 Task: In the Contact  EllieCarter@iko.com, schedule and save the meeting with title: 'Collaborative Discussion', Select date: '3 September, 2023', select start time: 6:00:PM. Add location in person New York with meeting description: Kindly join this meeting to understand Product Demo and Service Presentation.. Logged in from softage.1@softage.net
Action: Mouse moved to (93, 58)
Screenshot: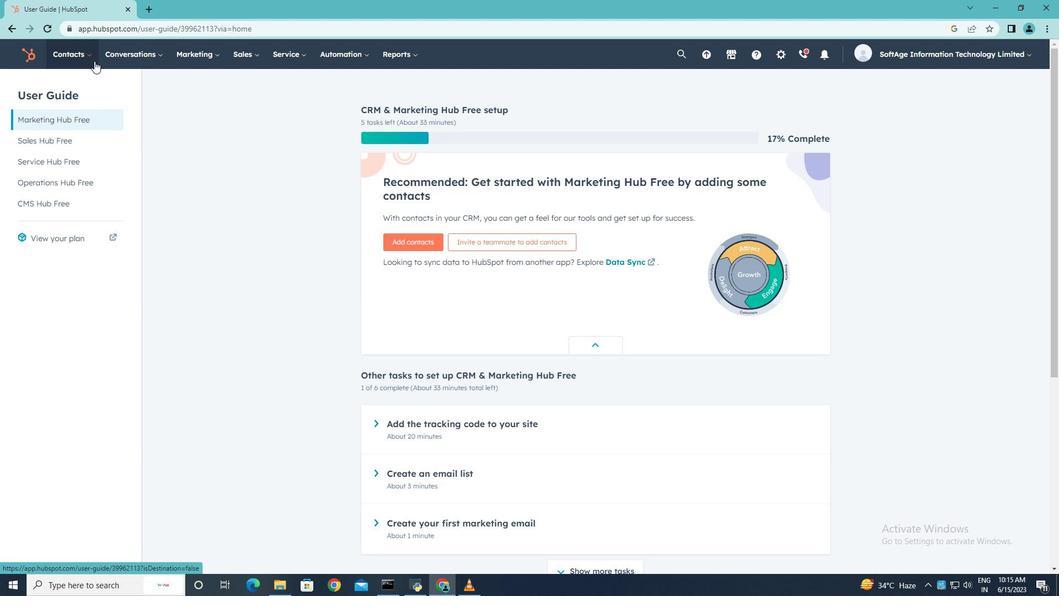 
Action: Mouse pressed left at (93, 58)
Screenshot: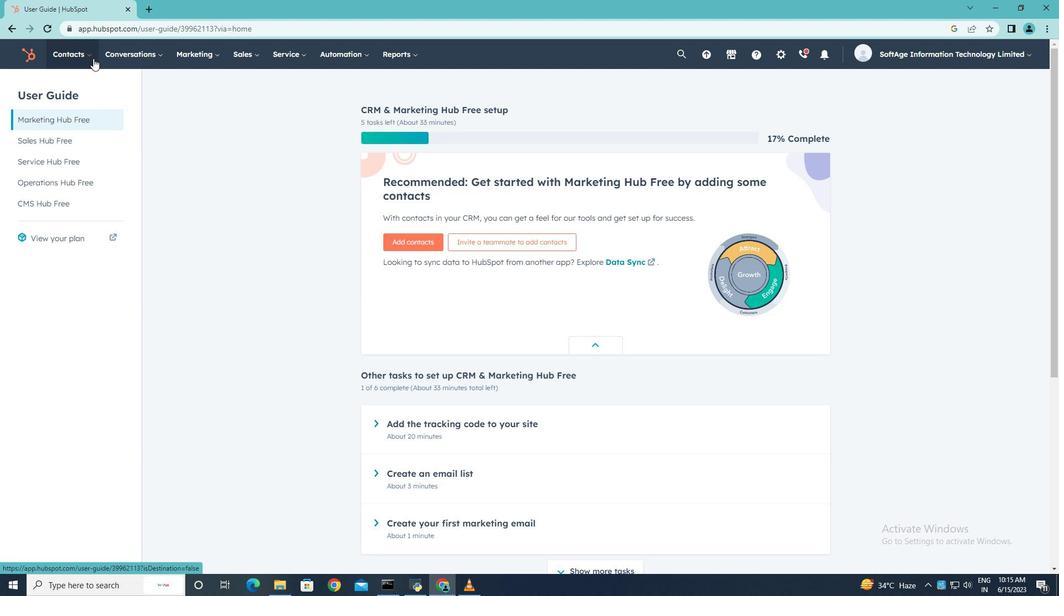 
Action: Mouse moved to (86, 84)
Screenshot: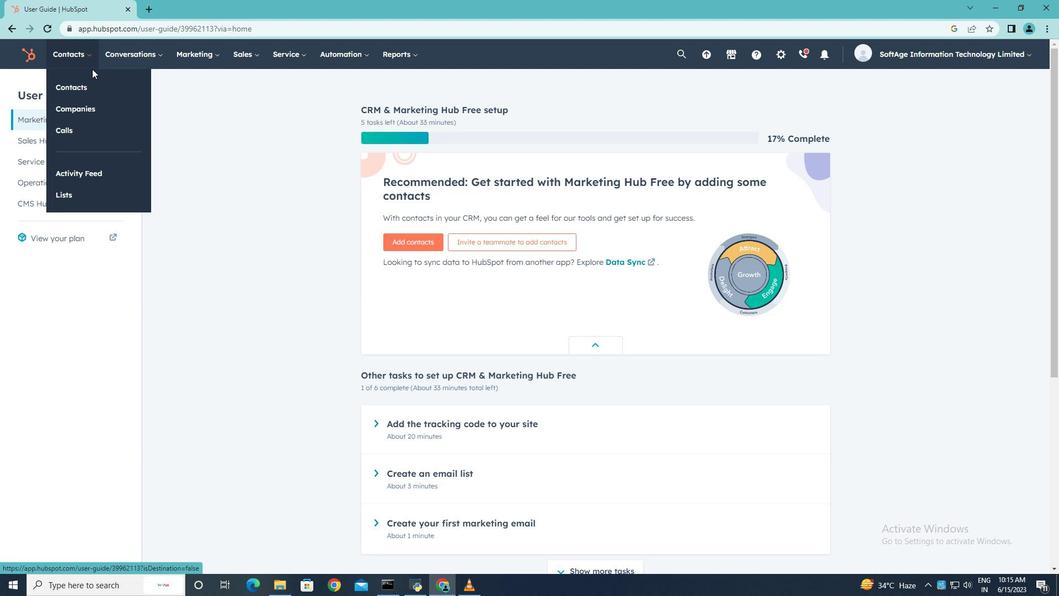 
Action: Mouse pressed left at (86, 84)
Screenshot: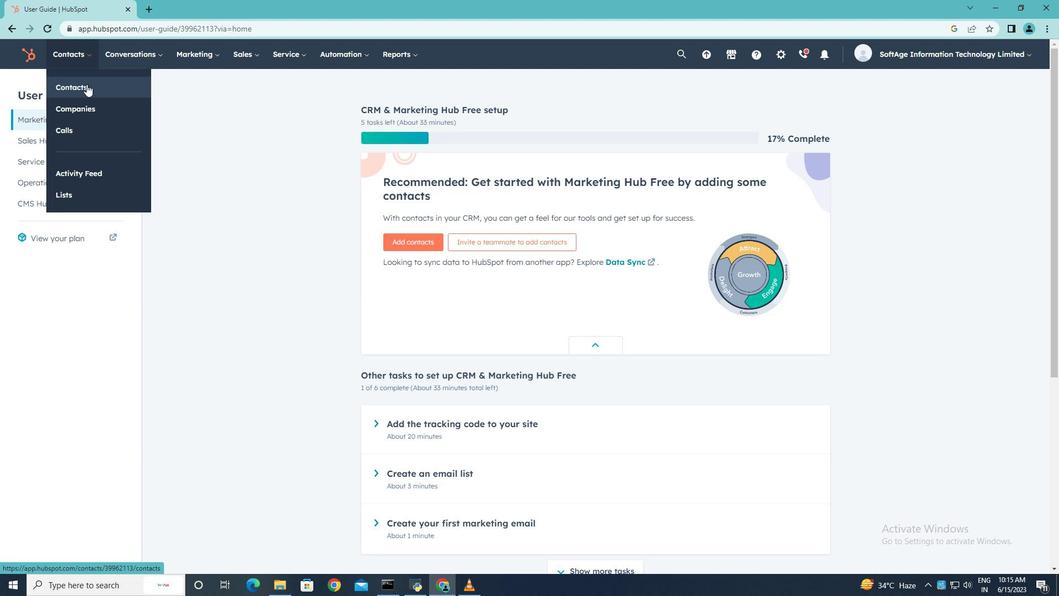
Action: Mouse moved to (67, 181)
Screenshot: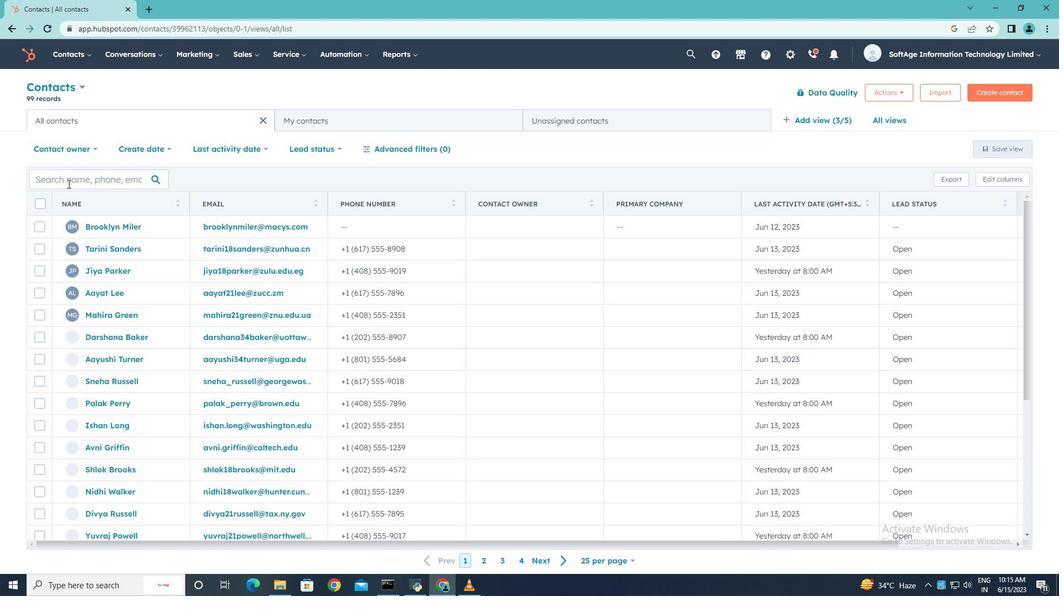 
Action: Mouse pressed left at (67, 181)
Screenshot: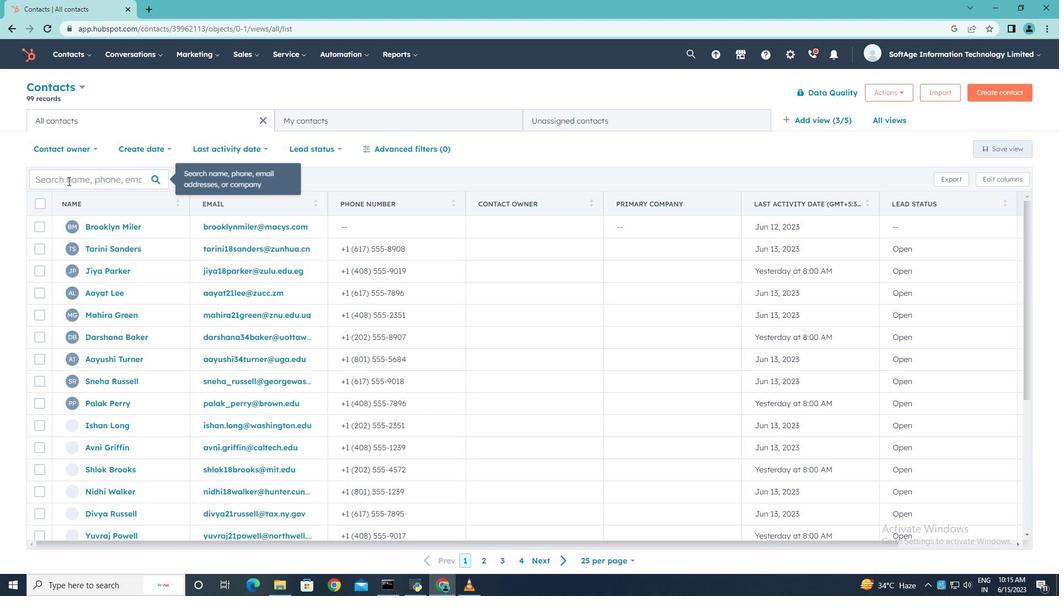 
Action: Mouse moved to (68, 179)
Screenshot: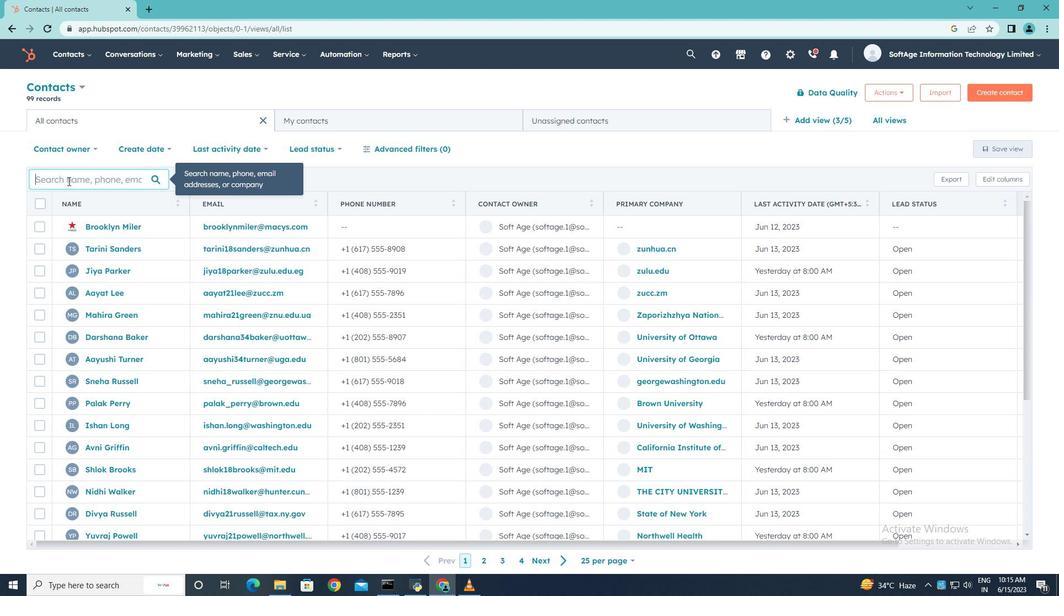 
Action: Key pressed <Key.shift>Ellie<Key.shift>Carter<Key.shift><Key.shift><Key.shift><Key.shift><Key.shift><Key.shift><Key.shift><Key.shift><Key.shift><Key.shift><Key.shift><Key.shift><Key.shift><Key.shift><Key.shift><Key.shift><Key.shift><Key.shift><Key.shift><Key.shift><Key.shift>@iko.com
Screenshot: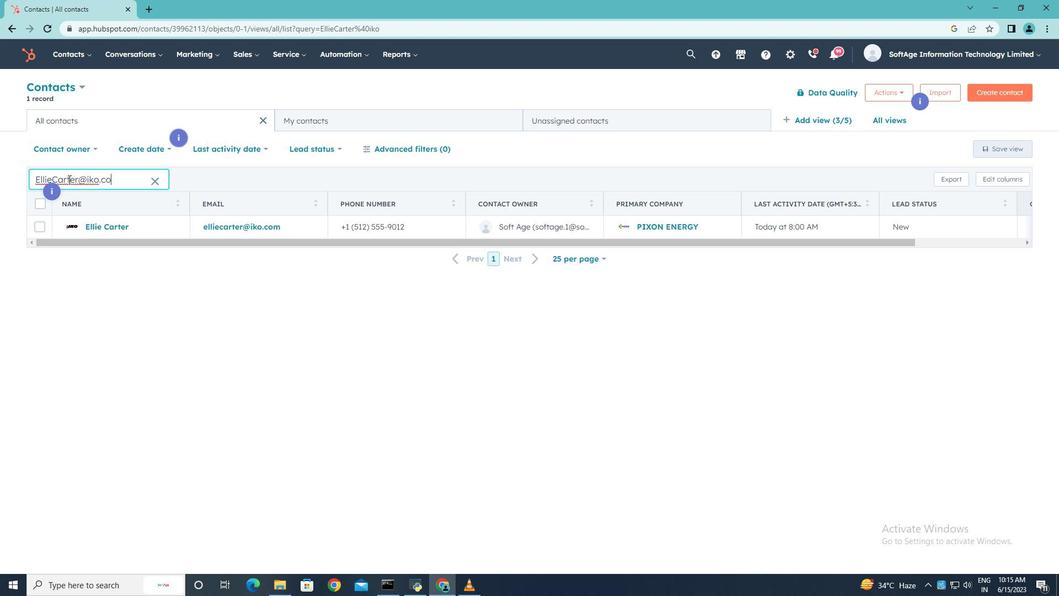 
Action: Mouse moved to (102, 231)
Screenshot: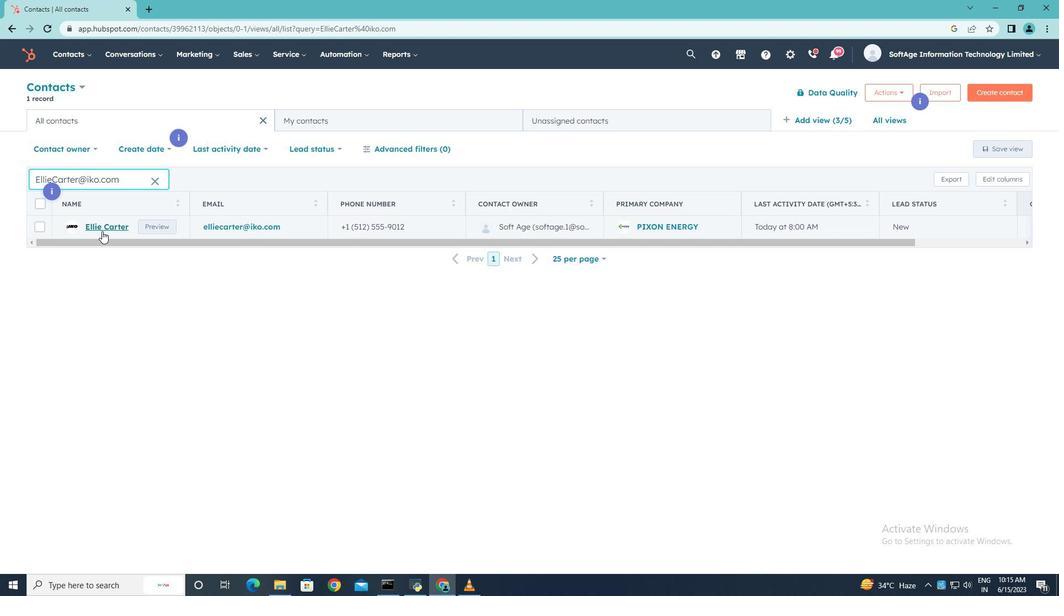
Action: Mouse pressed left at (102, 231)
Screenshot: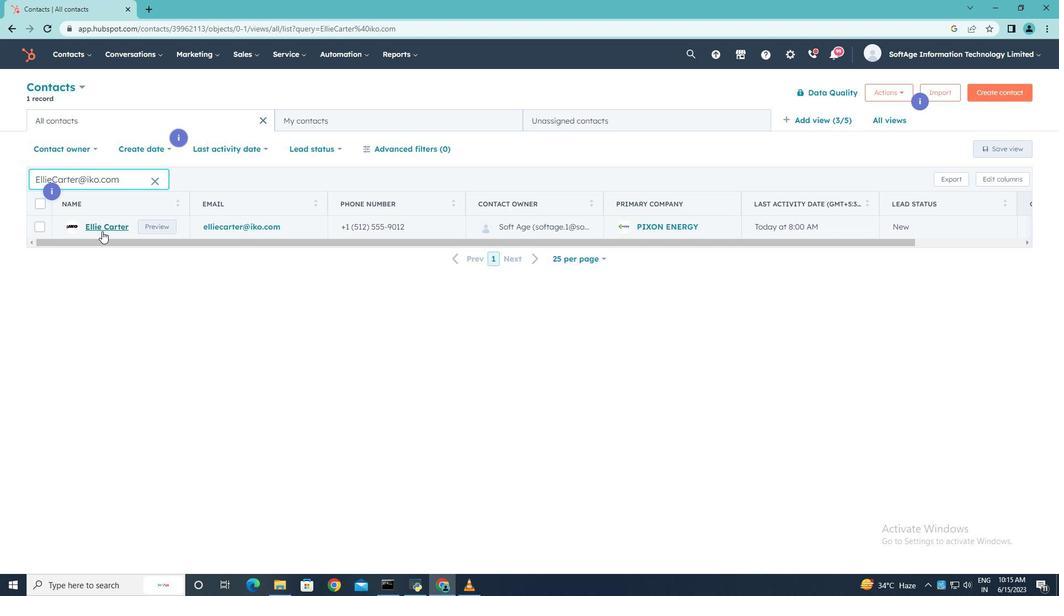 
Action: Mouse moved to (177, 183)
Screenshot: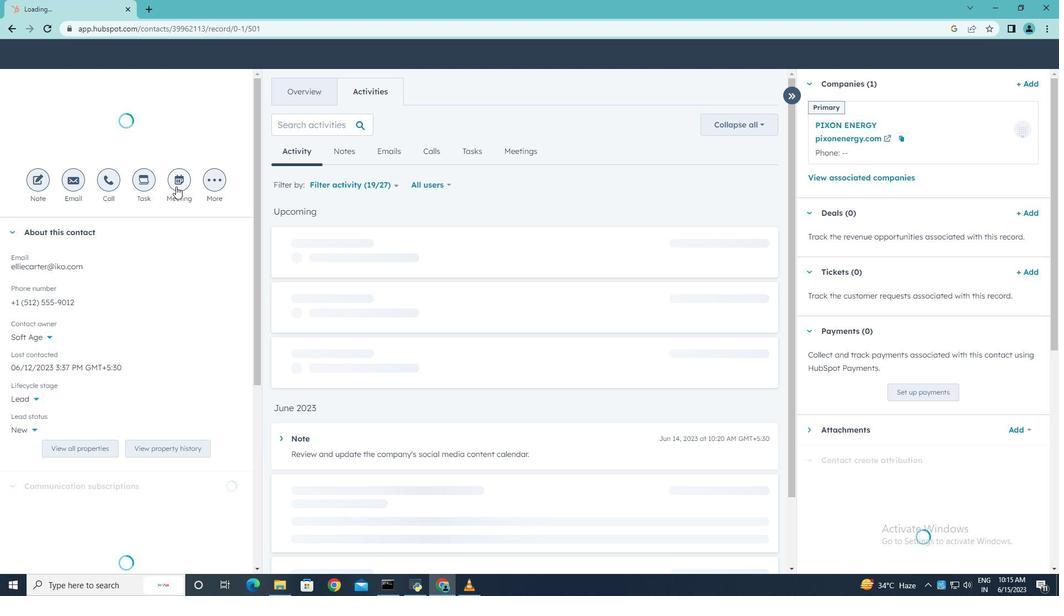 
Action: Mouse pressed left at (177, 183)
Screenshot: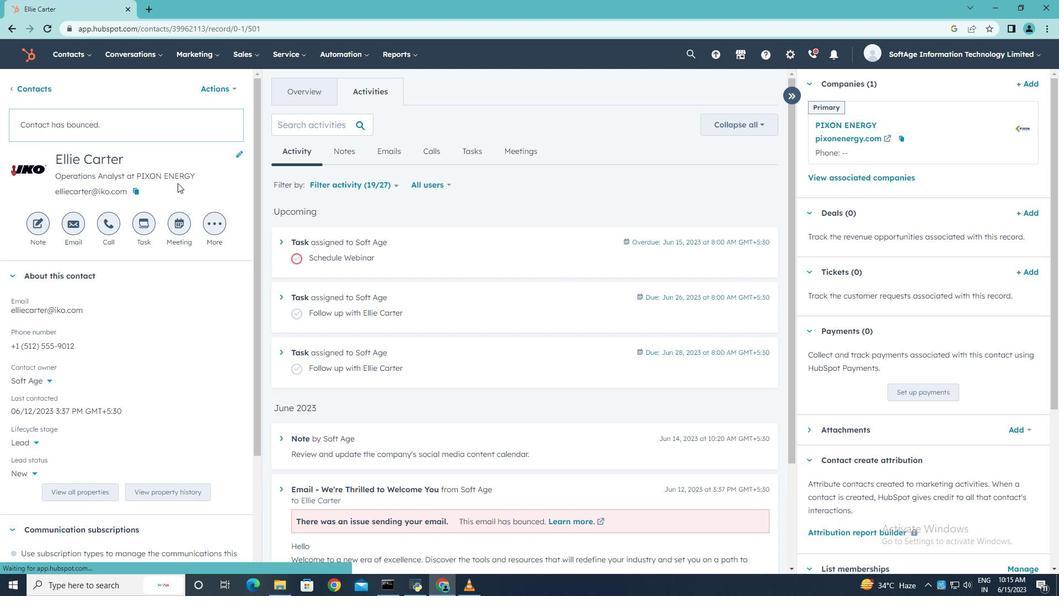
Action: Mouse moved to (183, 227)
Screenshot: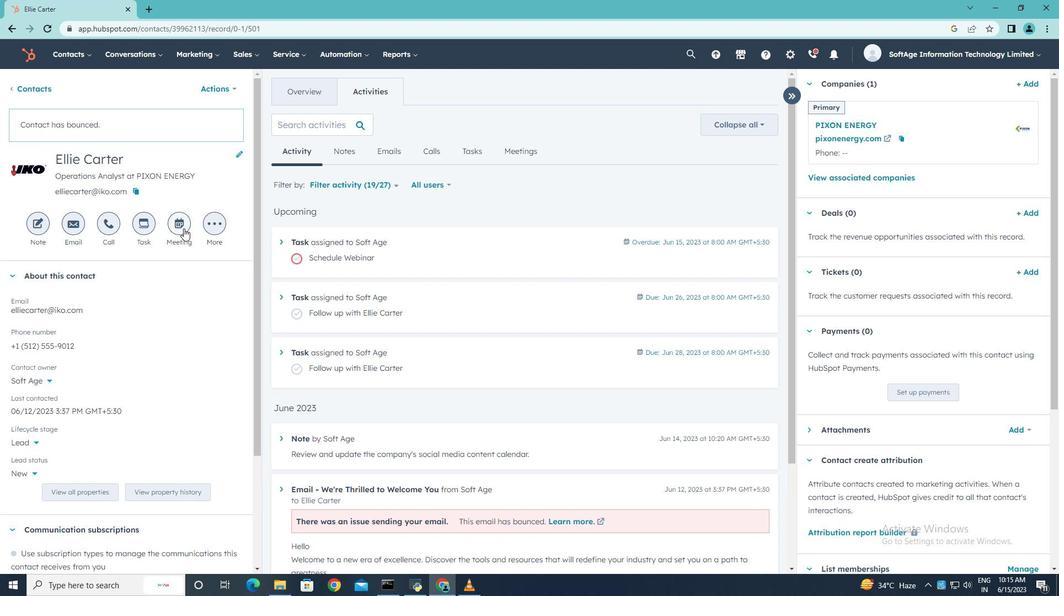 
Action: Mouse pressed left at (183, 227)
Screenshot: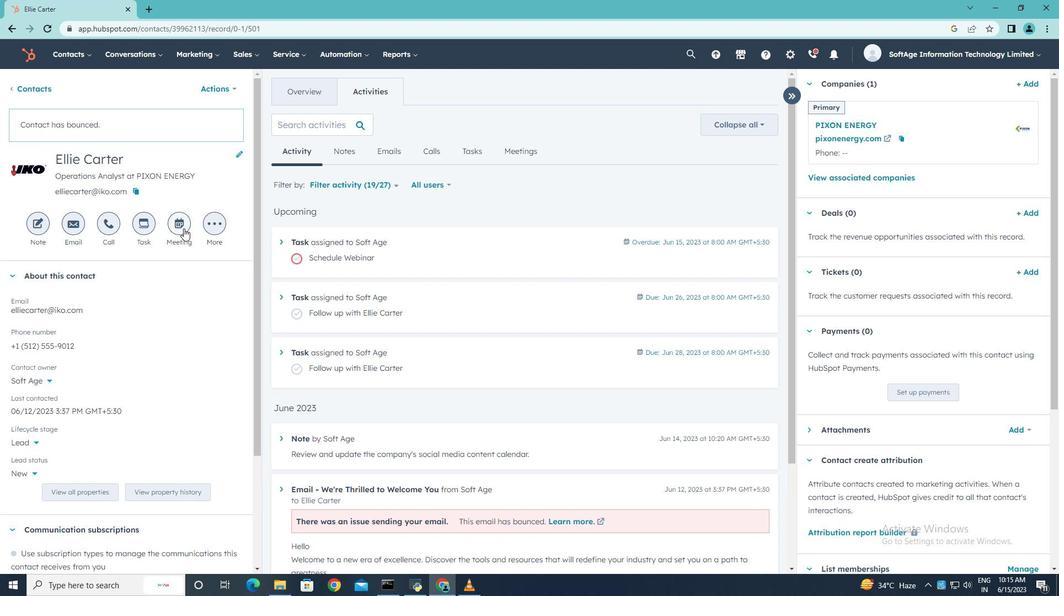 
Action: Key pressed <Key.shift>Collaborativ<Key.space>e<Key.space><Key.backspace><Key.backspace><Key.backspace><Key.backspace>ve<Key.space><Key.shift><Key.shift><Key.shift><Key.shift>Discussion.
Screenshot: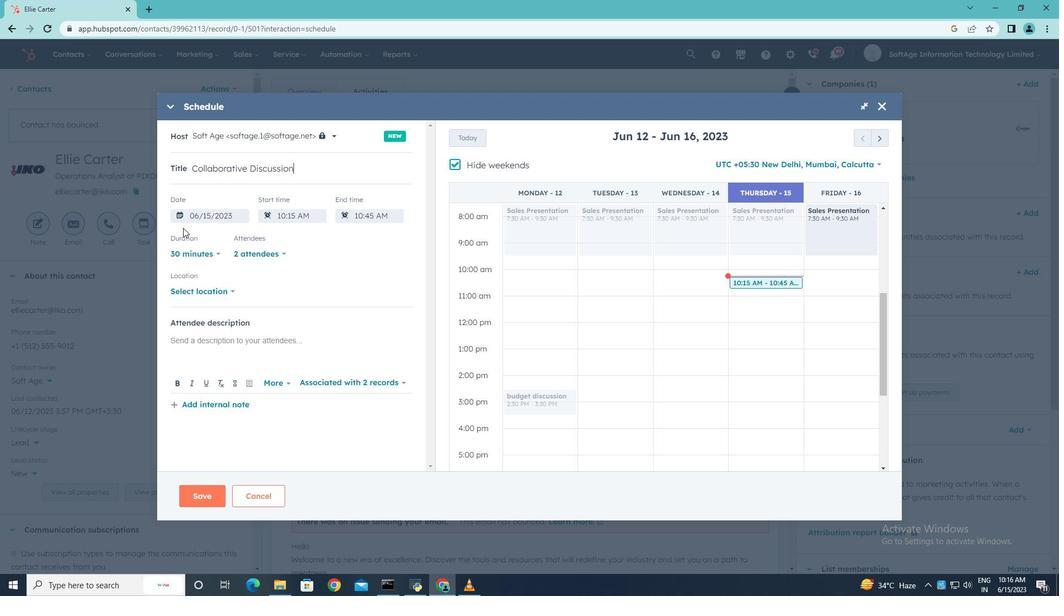 
Action: Mouse moved to (881, 135)
Screenshot: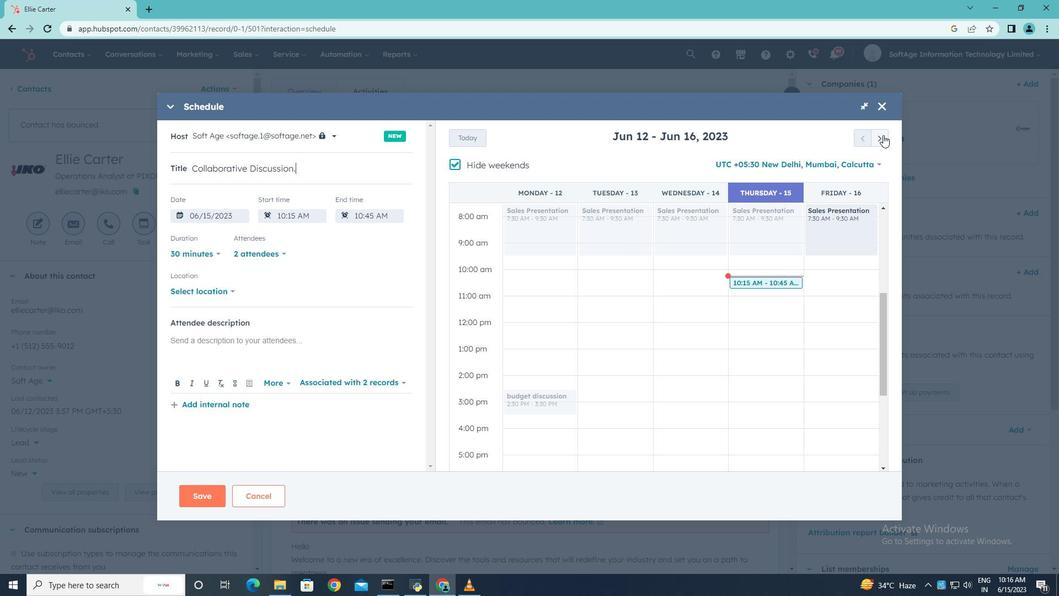 
Action: Mouse pressed left at (881, 135)
Screenshot: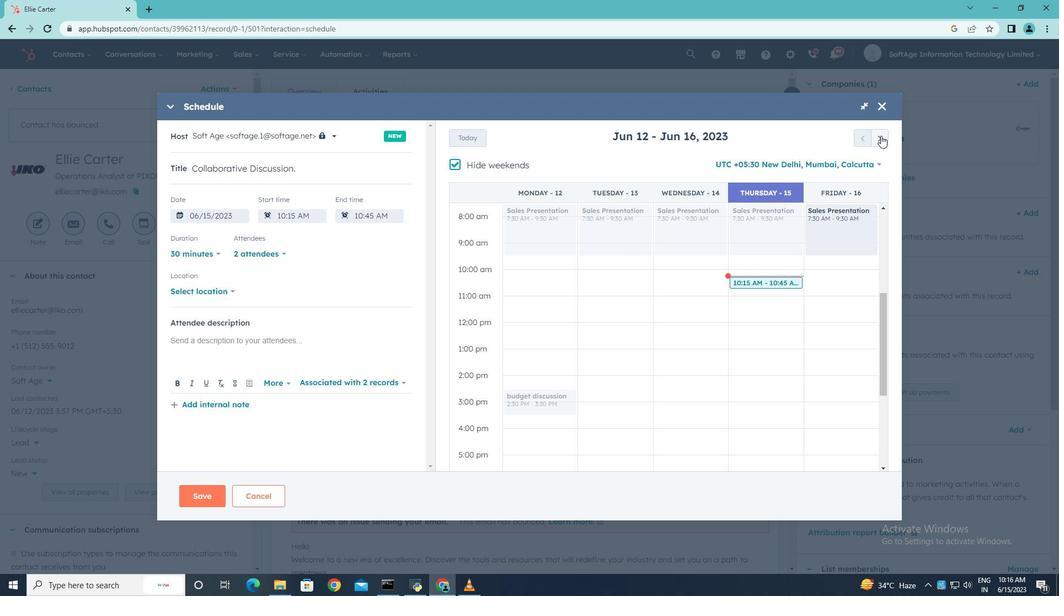 
Action: Mouse pressed left at (881, 135)
Screenshot: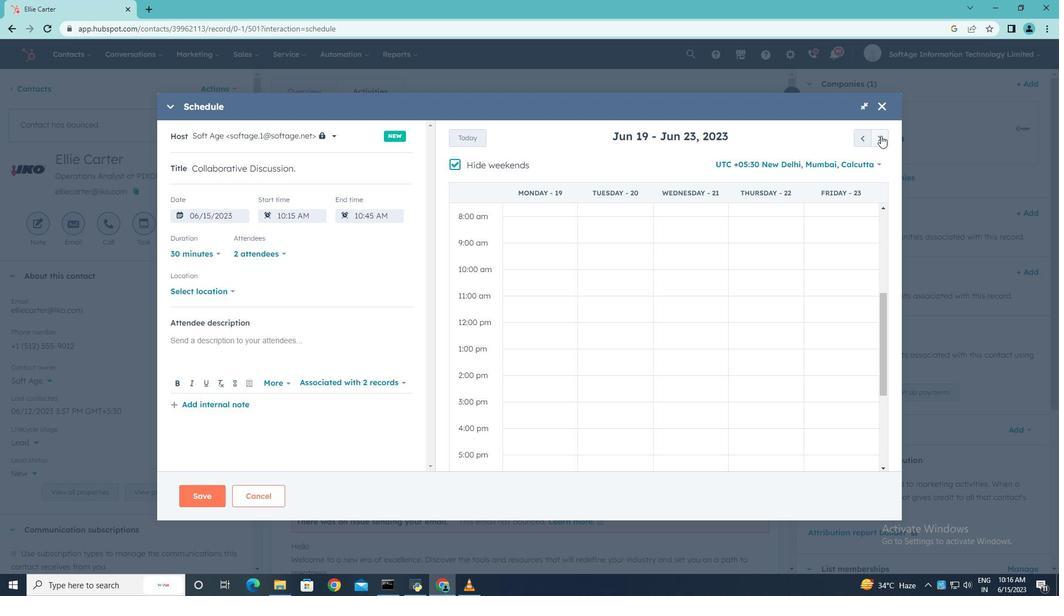 
Action: Mouse pressed left at (881, 135)
Screenshot: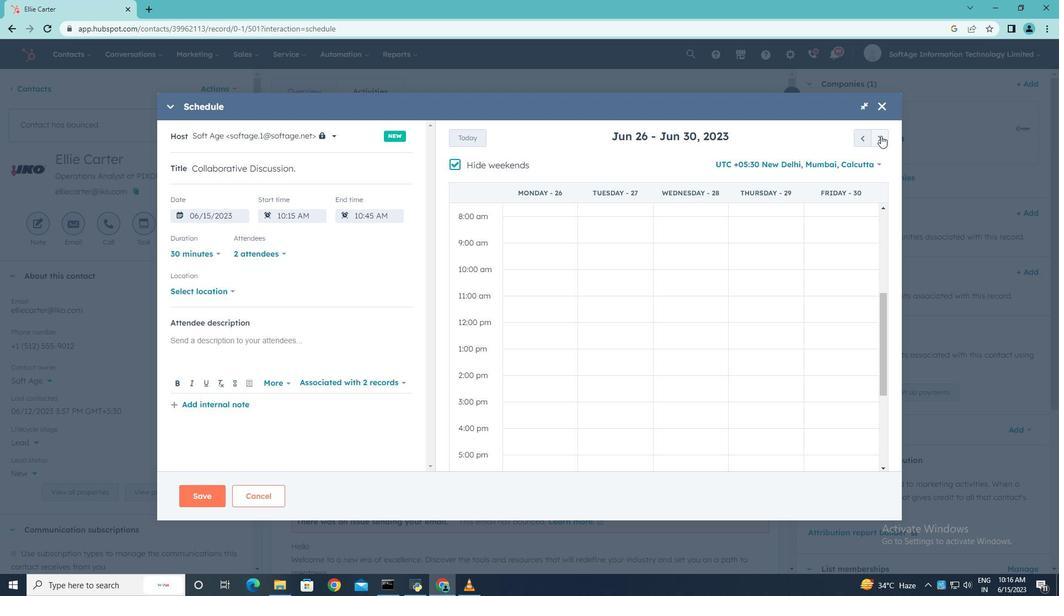 
Action: Mouse pressed left at (881, 135)
Screenshot: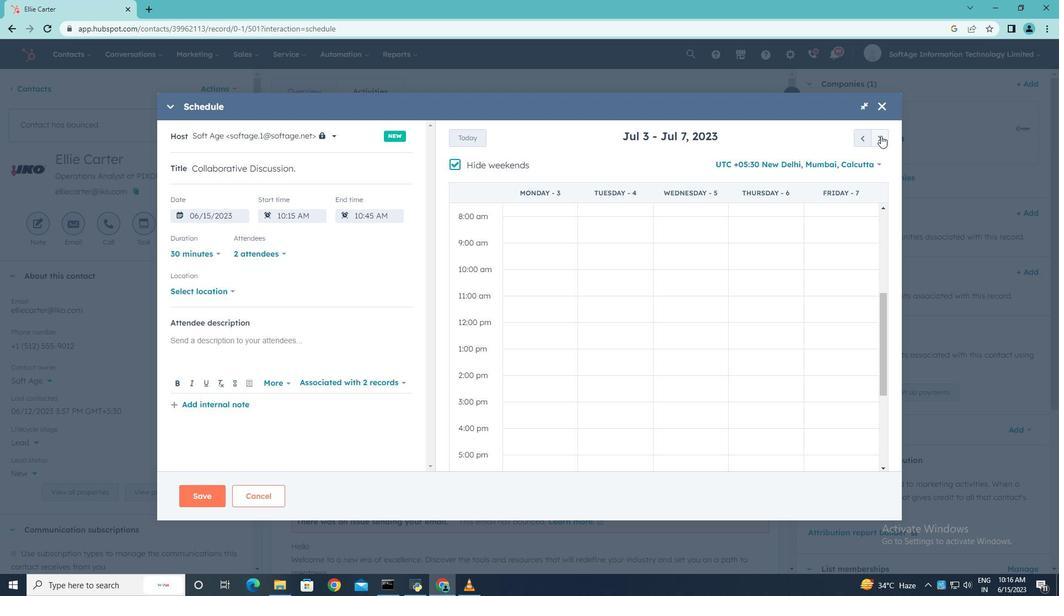 
Action: Mouse pressed left at (881, 135)
Screenshot: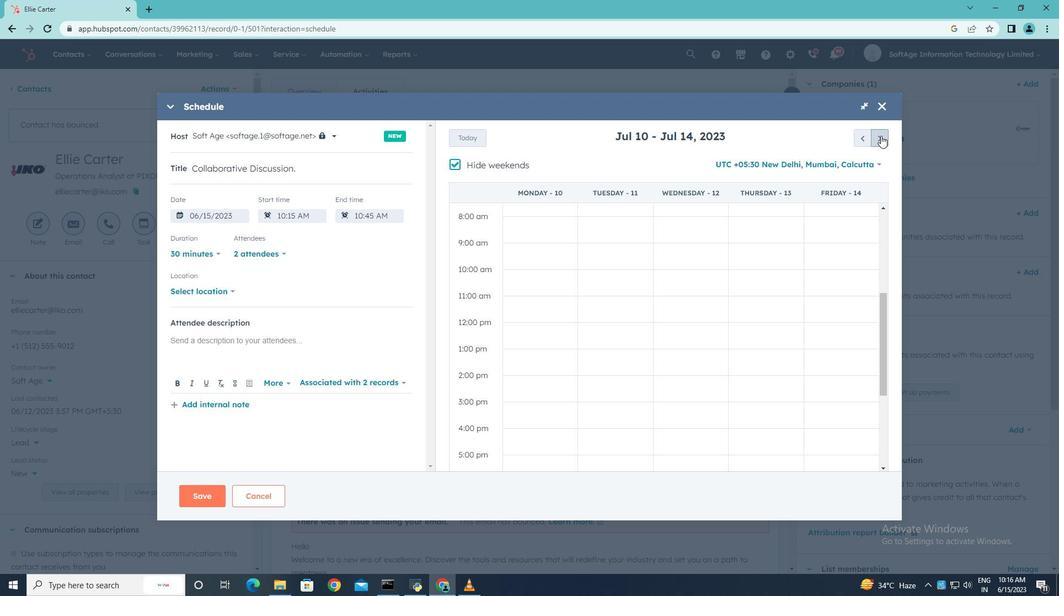 
Action: Mouse pressed left at (881, 135)
Screenshot: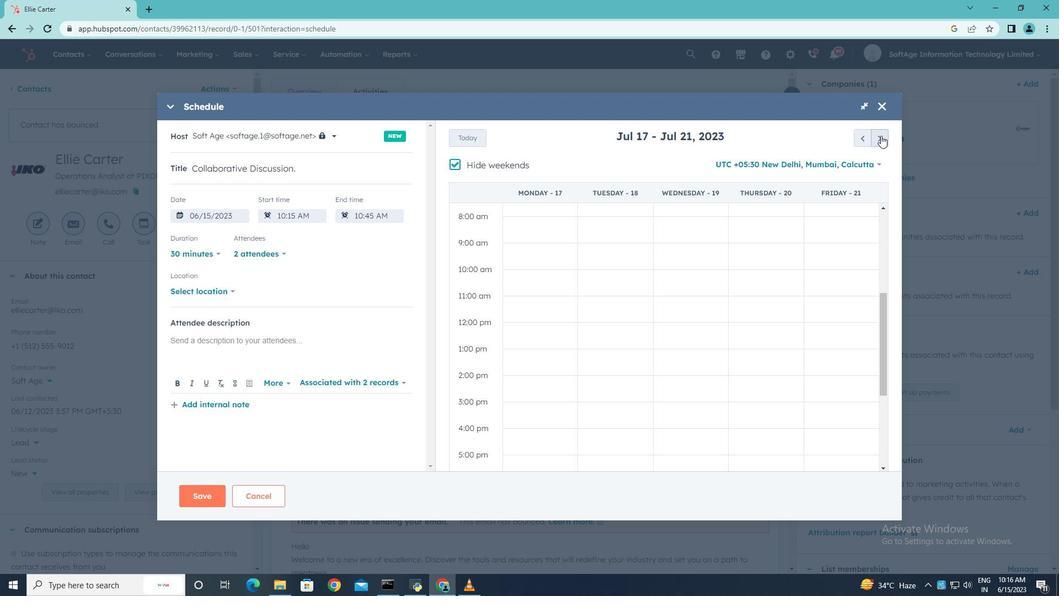 
Action: Mouse pressed left at (881, 135)
Screenshot: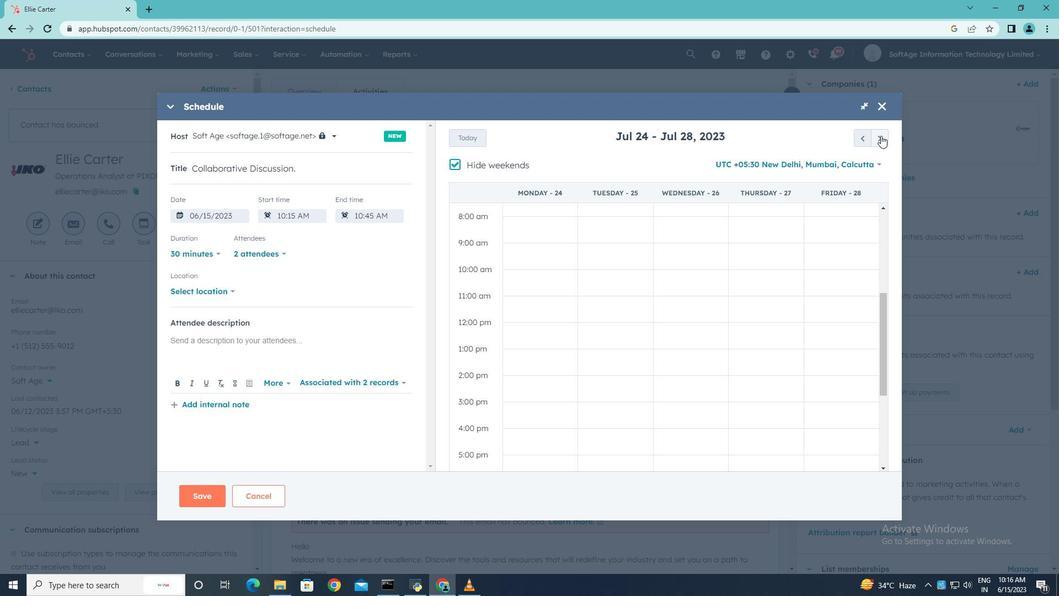 
Action: Mouse pressed left at (881, 135)
Screenshot: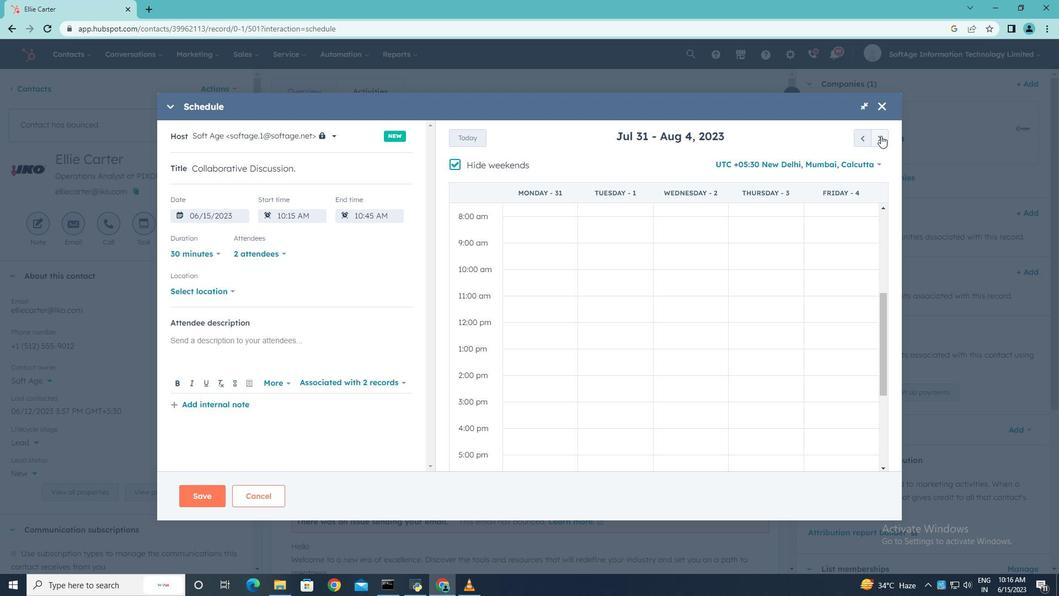 
Action: Mouse pressed left at (881, 135)
Screenshot: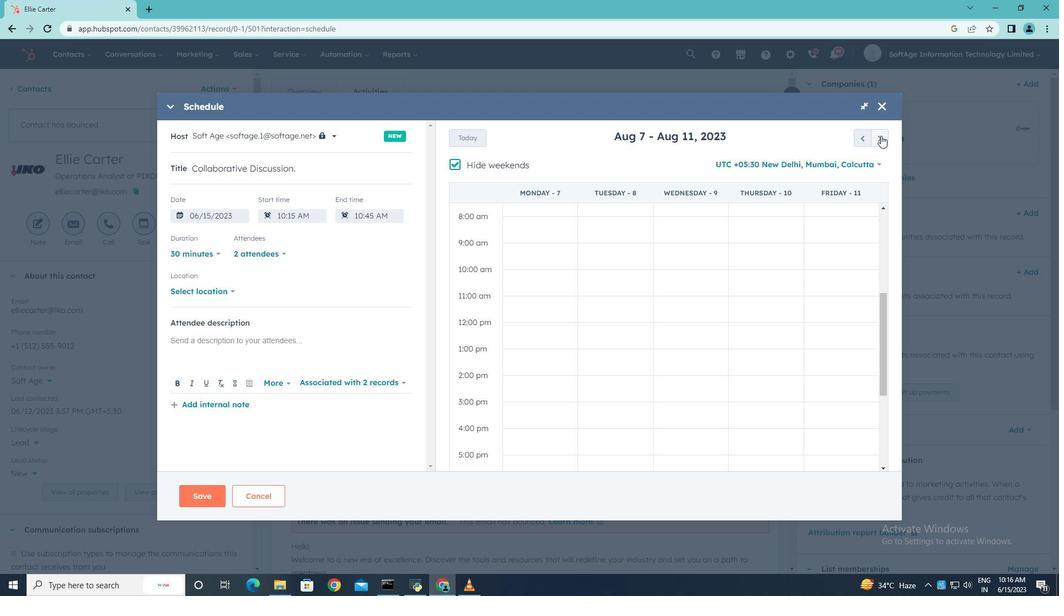 
Action: Mouse pressed left at (881, 135)
Screenshot: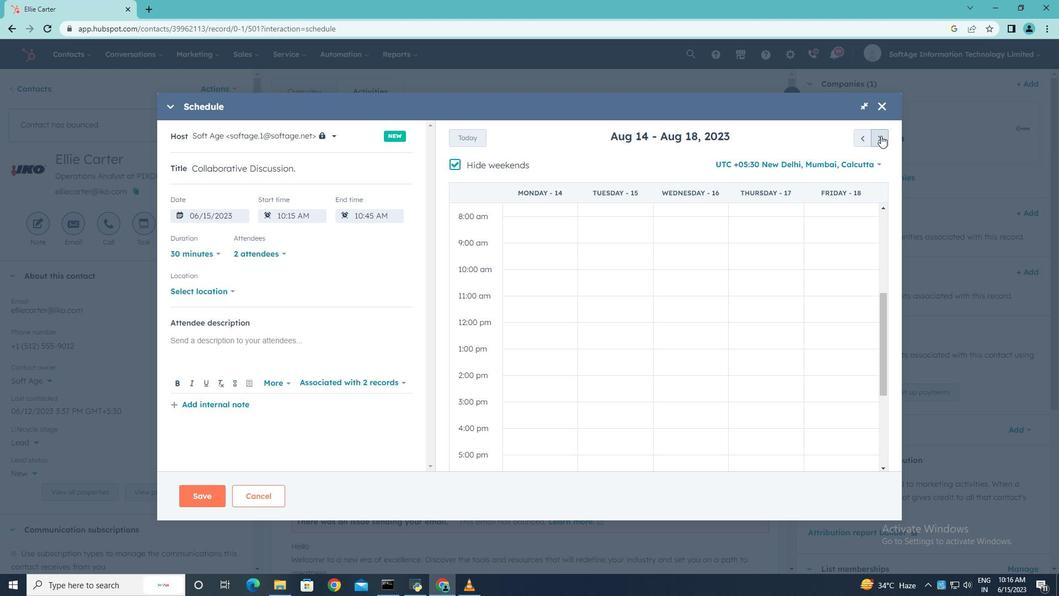 
Action: Mouse pressed left at (881, 135)
Screenshot: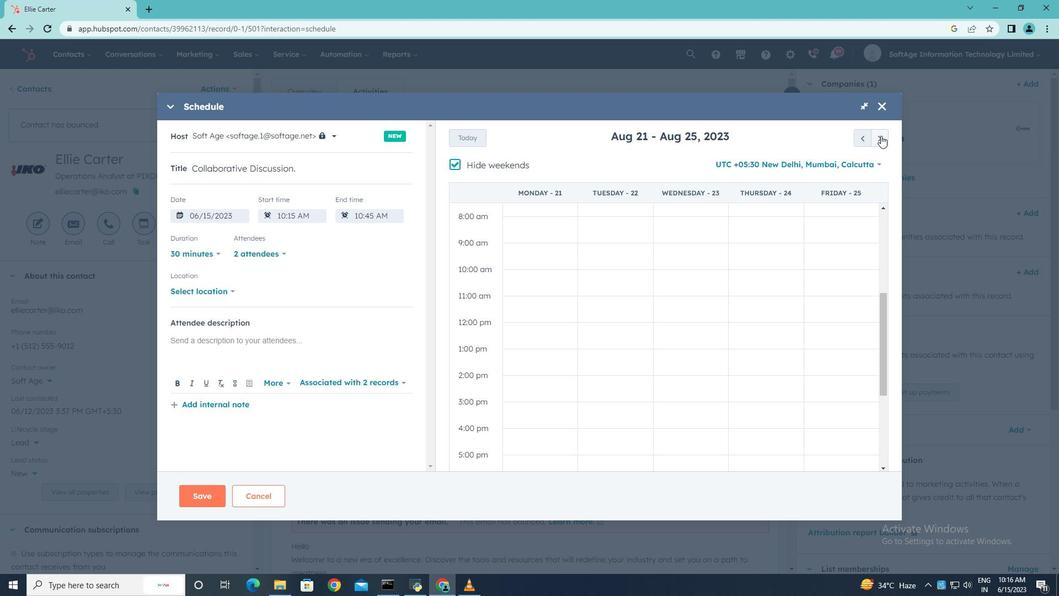 
Action: Mouse pressed left at (881, 135)
Screenshot: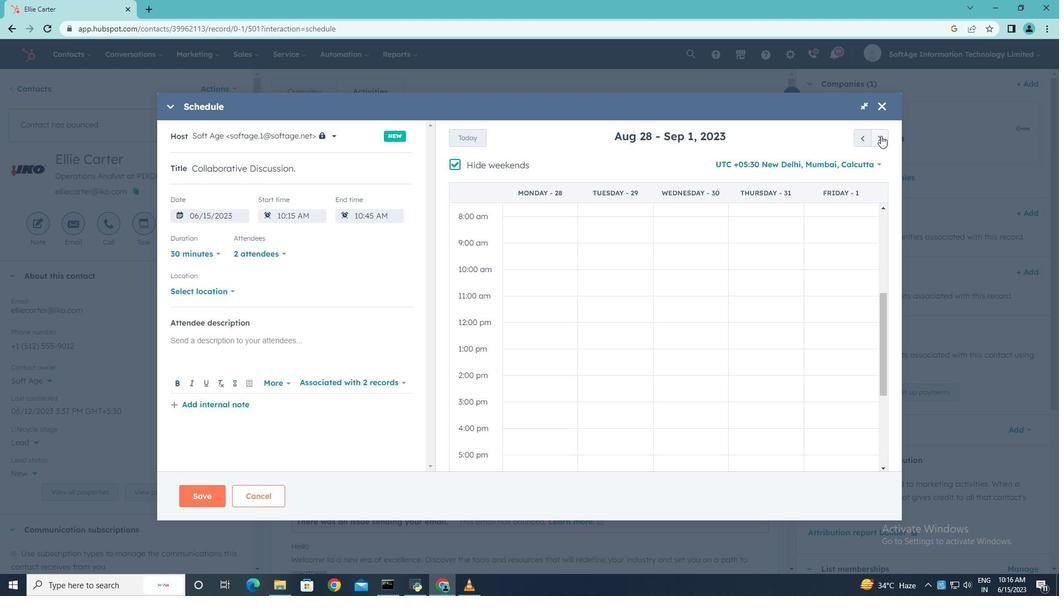 
Action: Mouse moved to (866, 138)
Screenshot: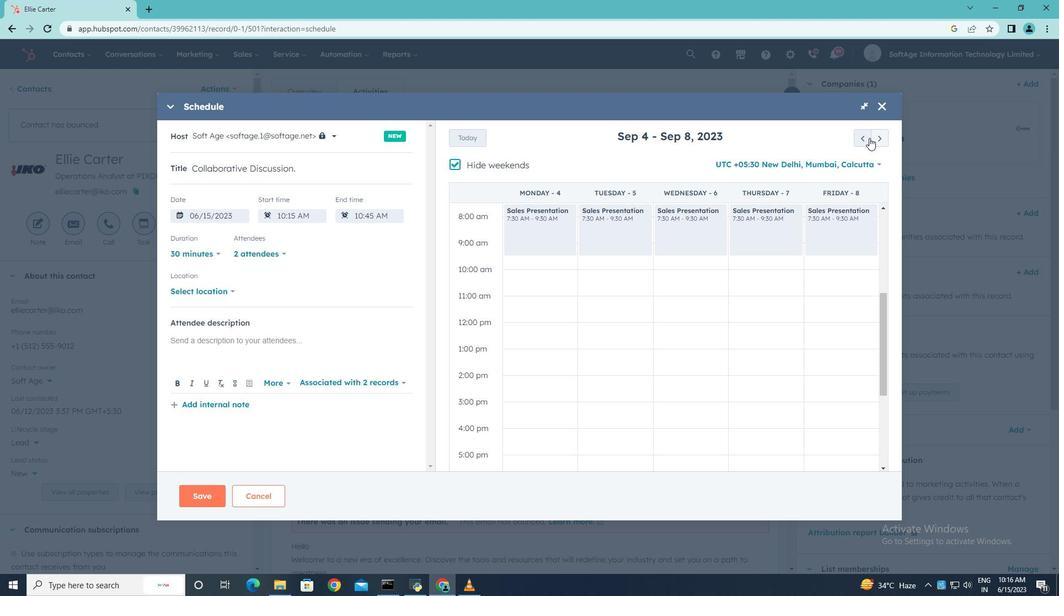 
Action: Mouse pressed left at (866, 138)
Screenshot: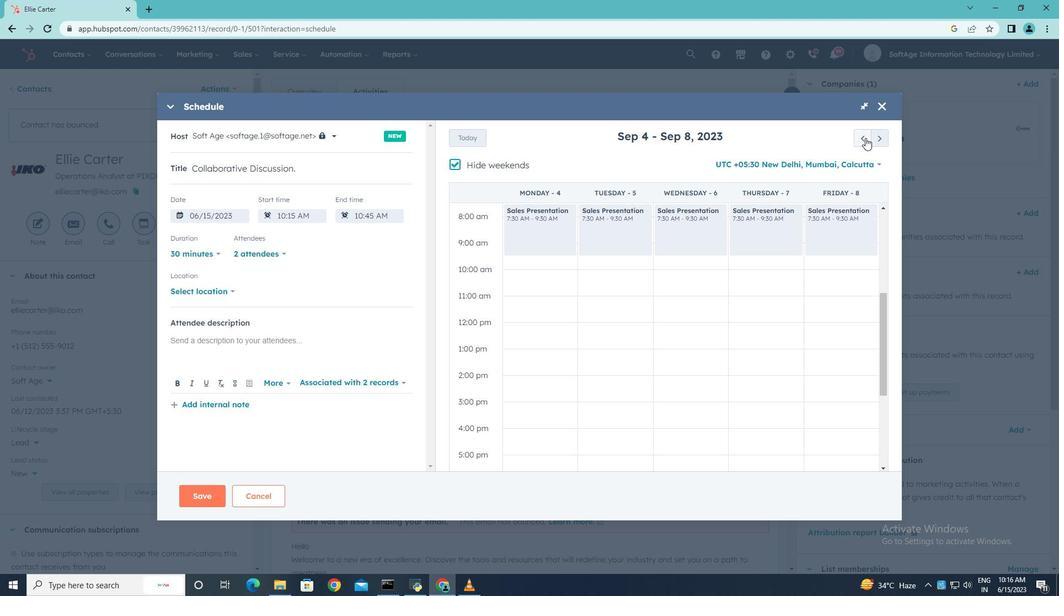 
Action: Mouse moved to (456, 164)
Screenshot: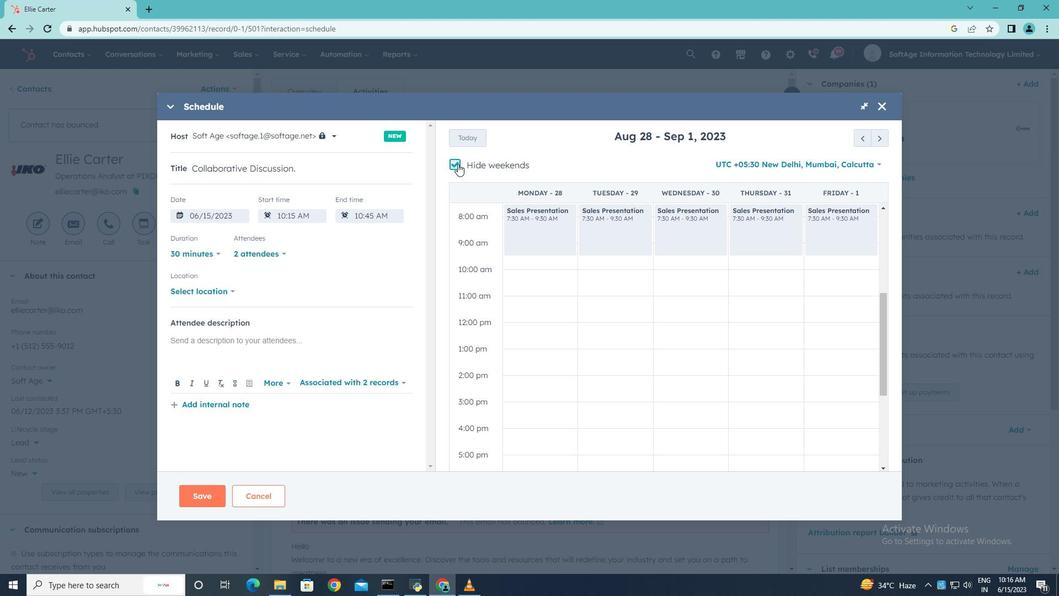 
Action: Mouse pressed left at (456, 164)
Screenshot: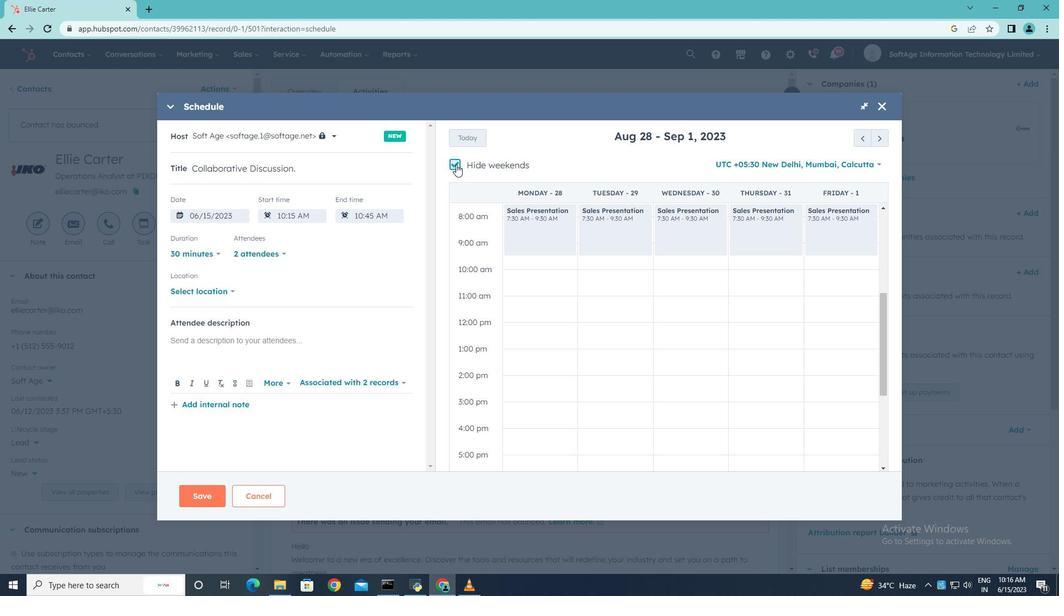 
Action: Mouse moved to (884, 138)
Screenshot: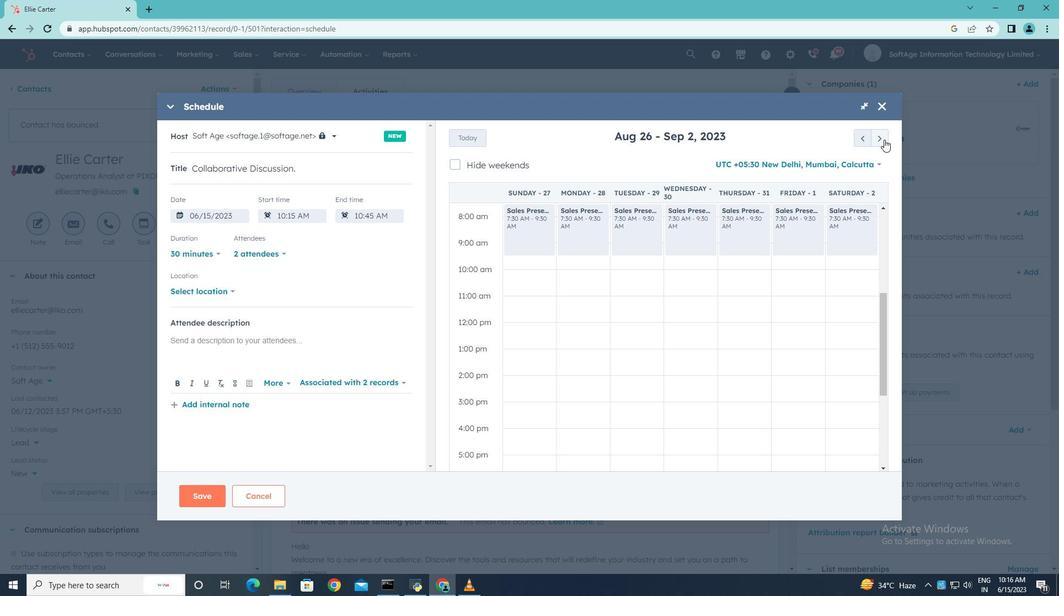 
Action: Mouse pressed left at (884, 138)
Screenshot: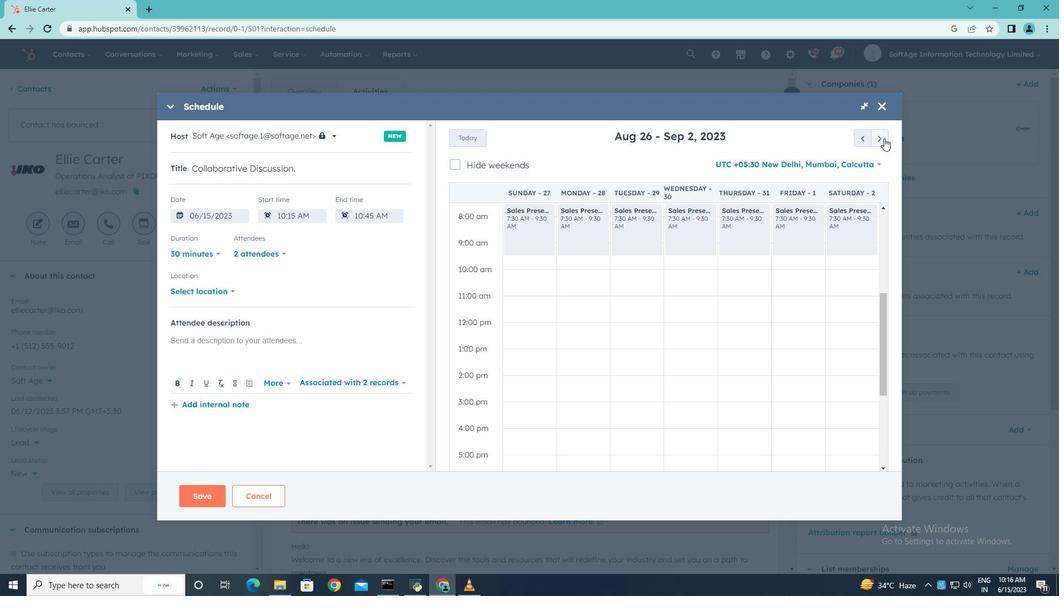 
Action: Mouse moved to (533, 348)
Screenshot: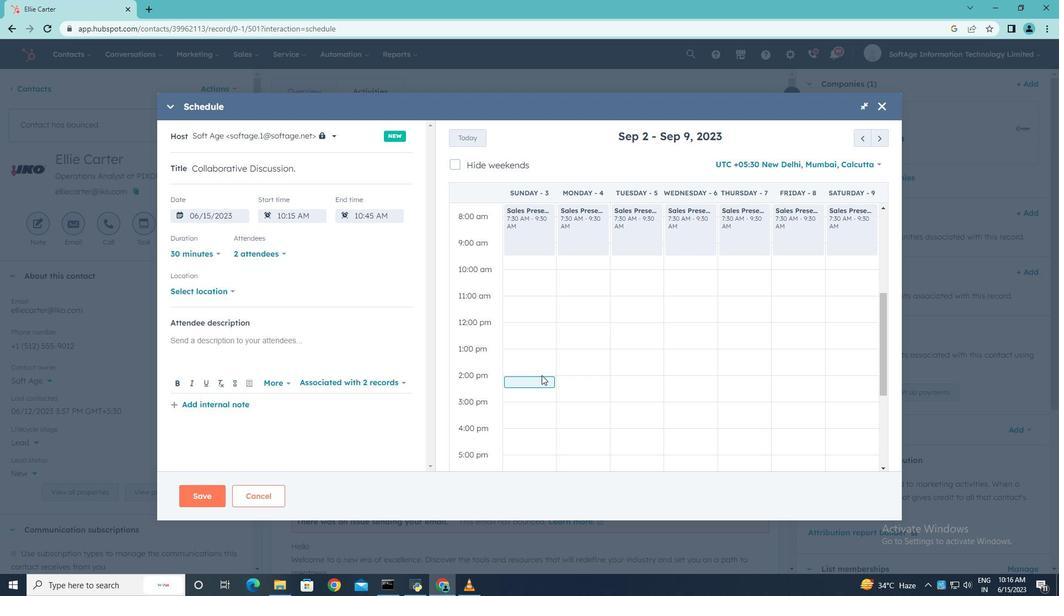 
Action: Mouse scrolled (533, 347) with delta (0, 0)
Screenshot: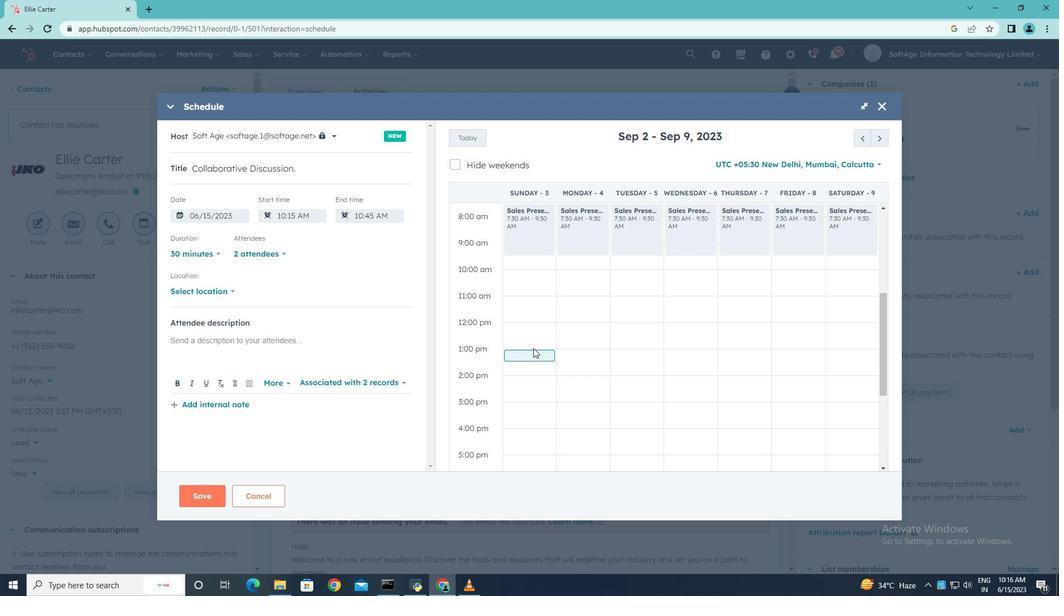 
Action: Mouse moved to (515, 429)
Screenshot: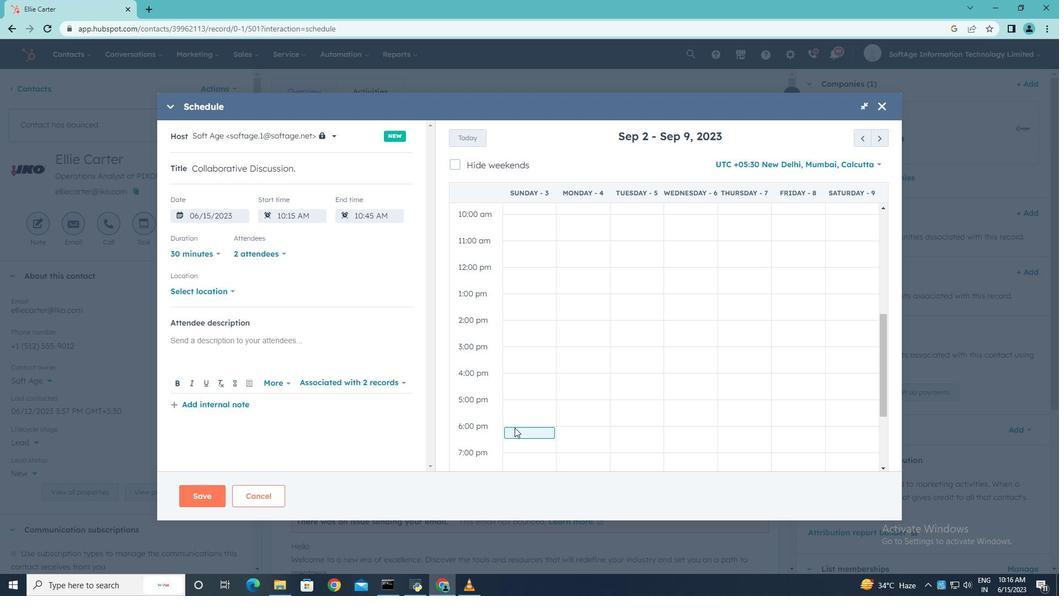 
Action: Mouse pressed left at (515, 429)
Screenshot: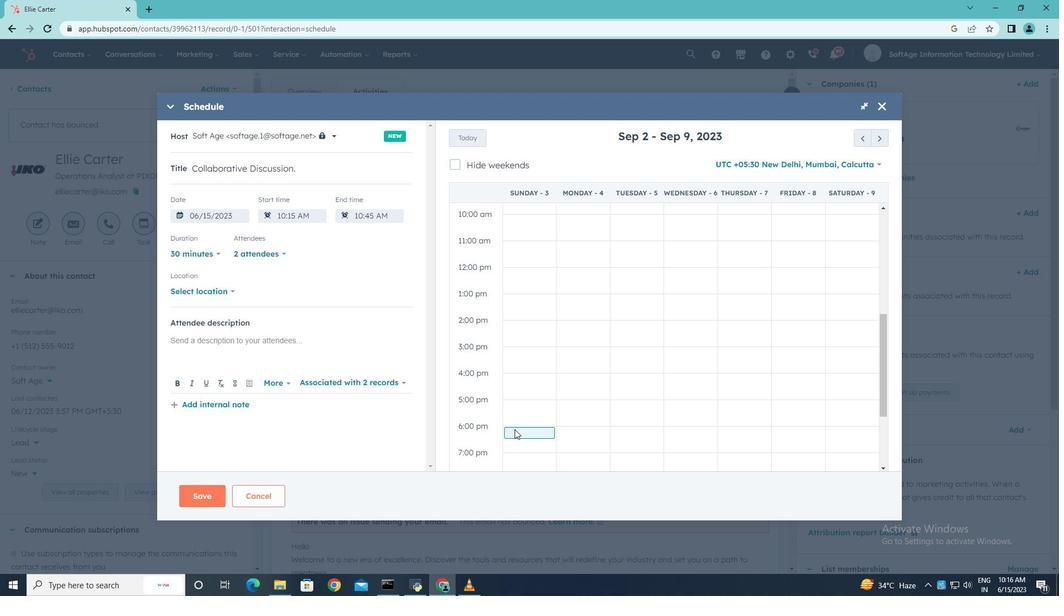
Action: Mouse moved to (234, 290)
Screenshot: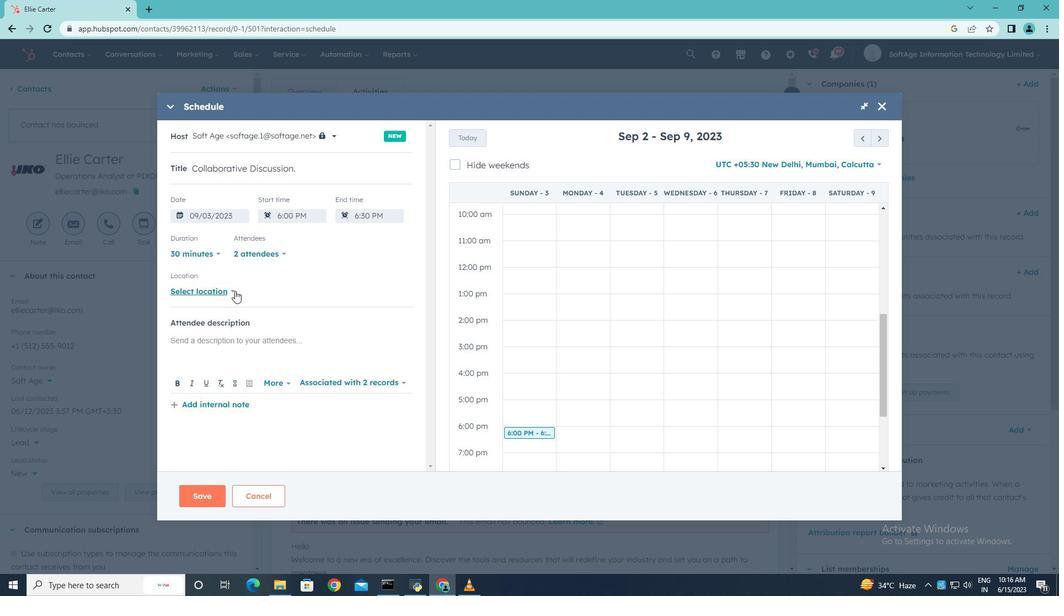
Action: Mouse pressed left at (234, 290)
Screenshot: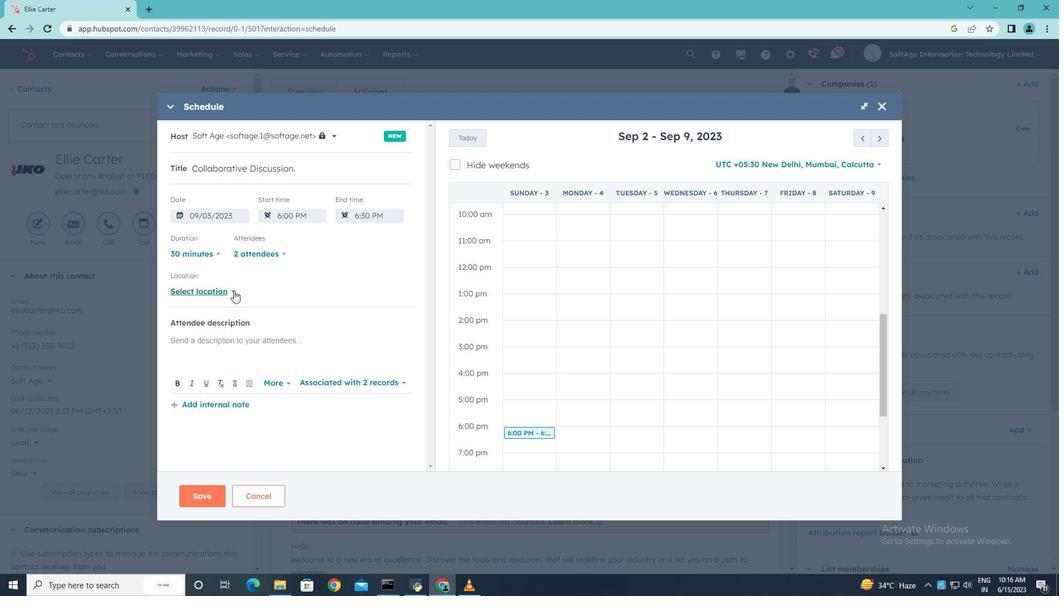 
Action: Mouse moved to (263, 282)
Screenshot: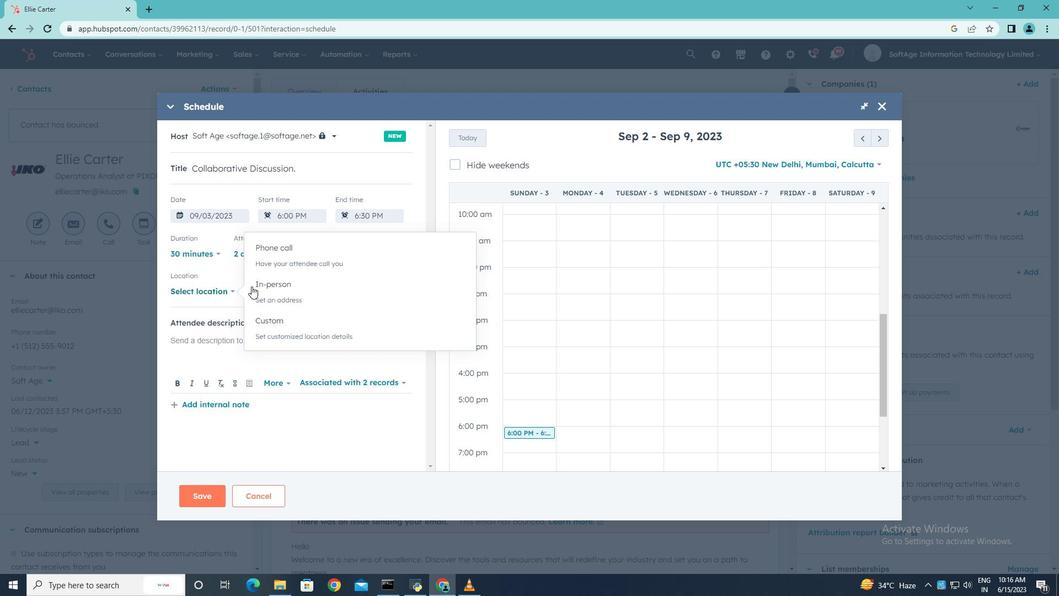 
Action: Mouse pressed left at (263, 282)
Screenshot: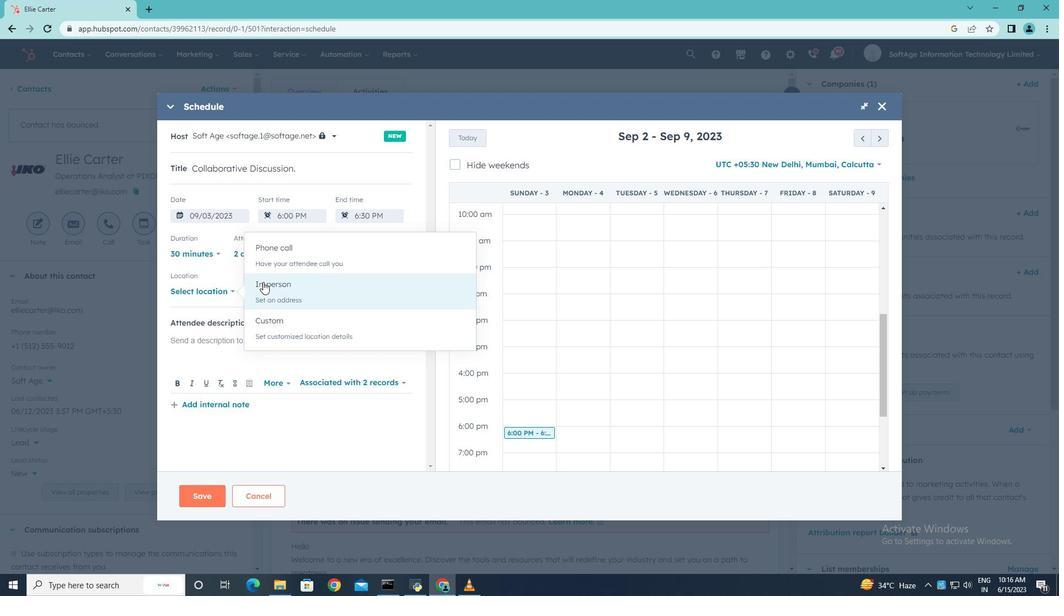 
Action: Mouse moved to (263, 282)
Screenshot: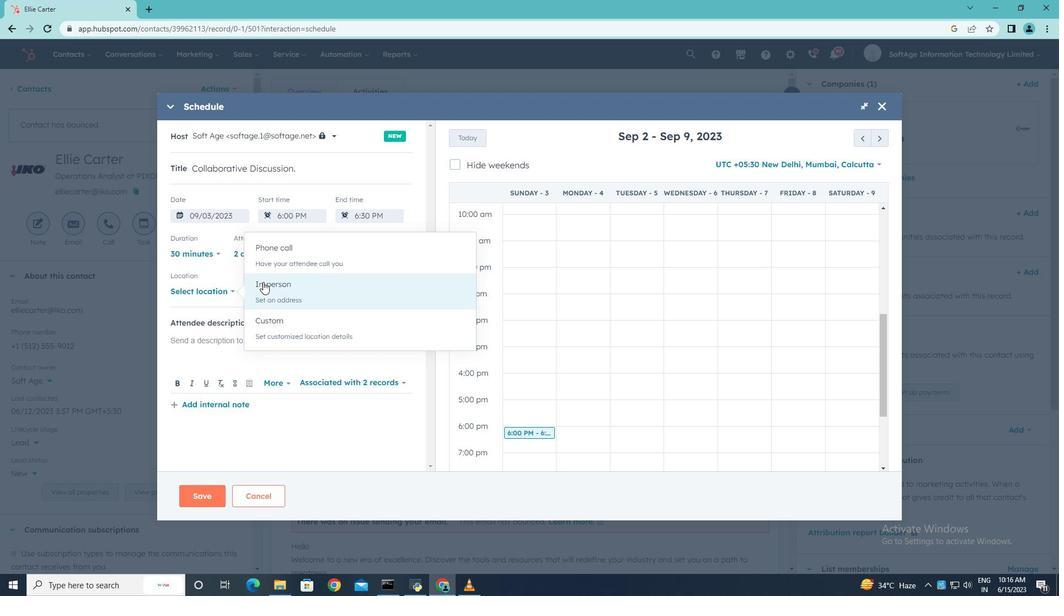 
Action: Mouse pressed left at (263, 282)
Screenshot: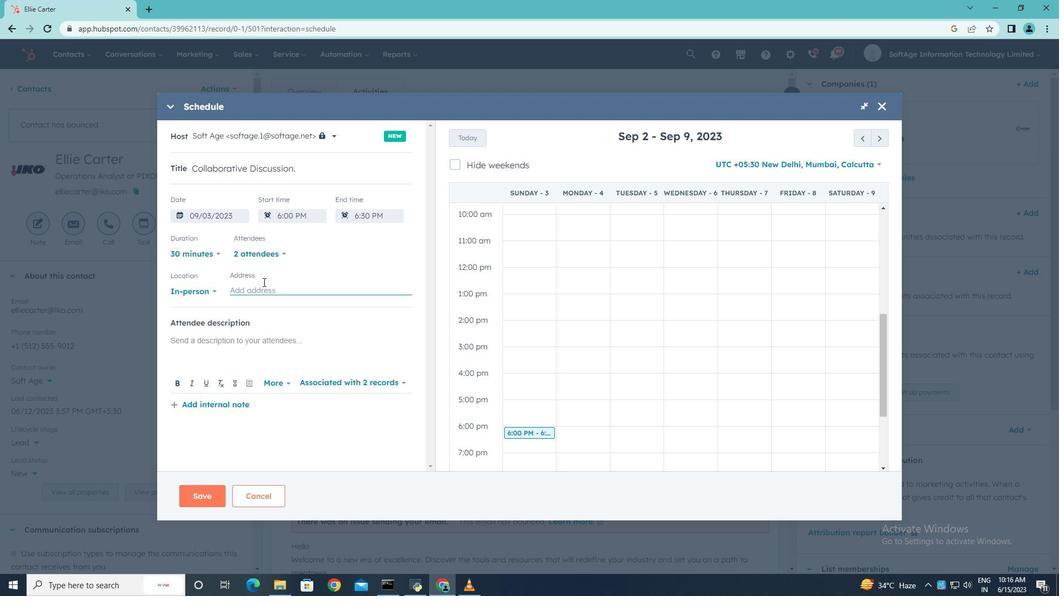 
Action: Key pressed <Key.shift>New<Key.space><Key.shift>York
Screenshot: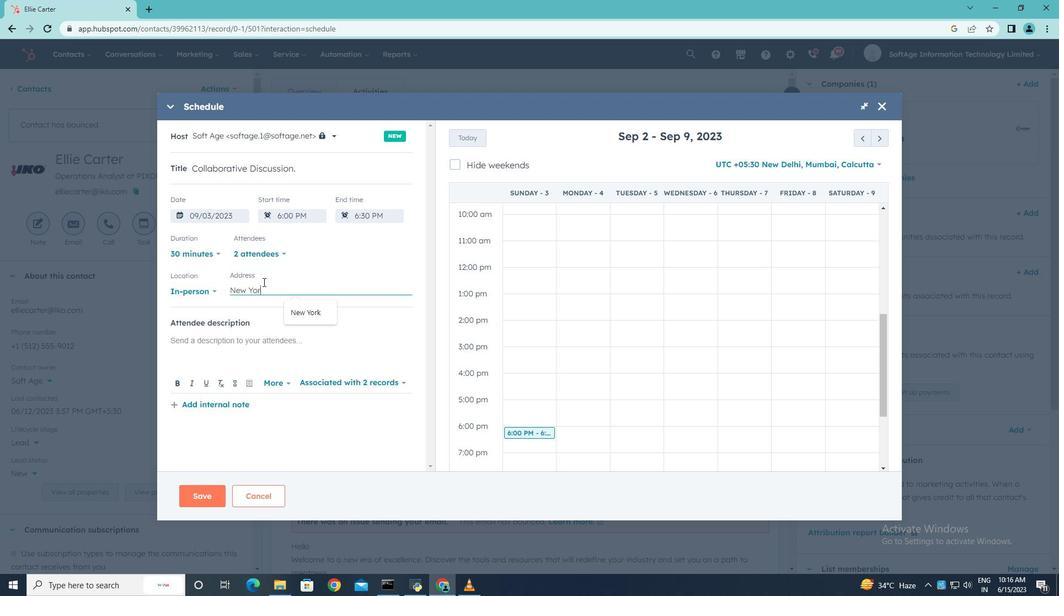 
Action: Mouse moved to (214, 341)
Screenshot: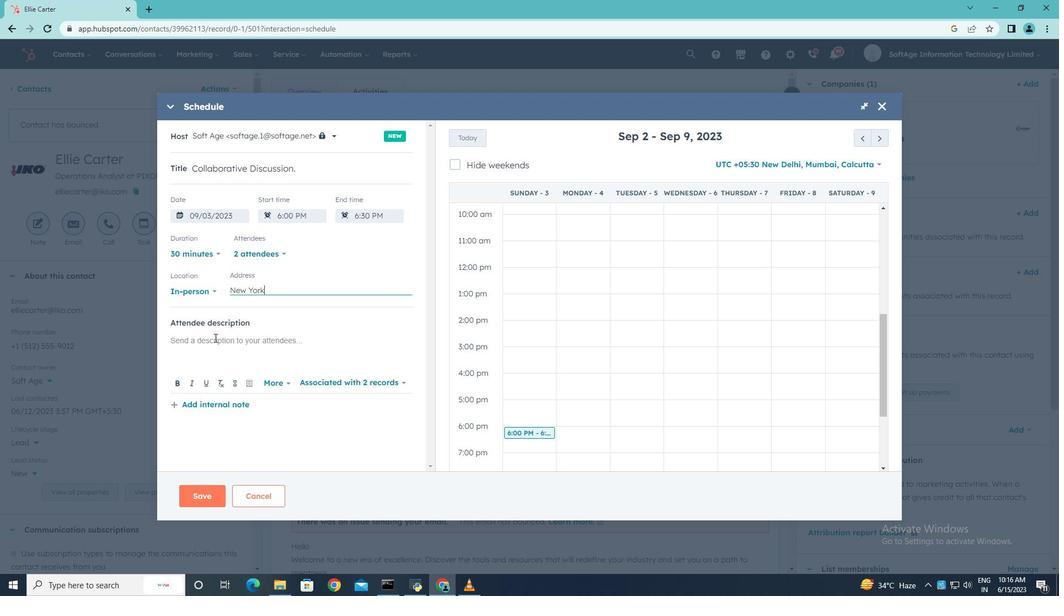 
Action: Mouse pressed left at (214, 341)
Screenshot: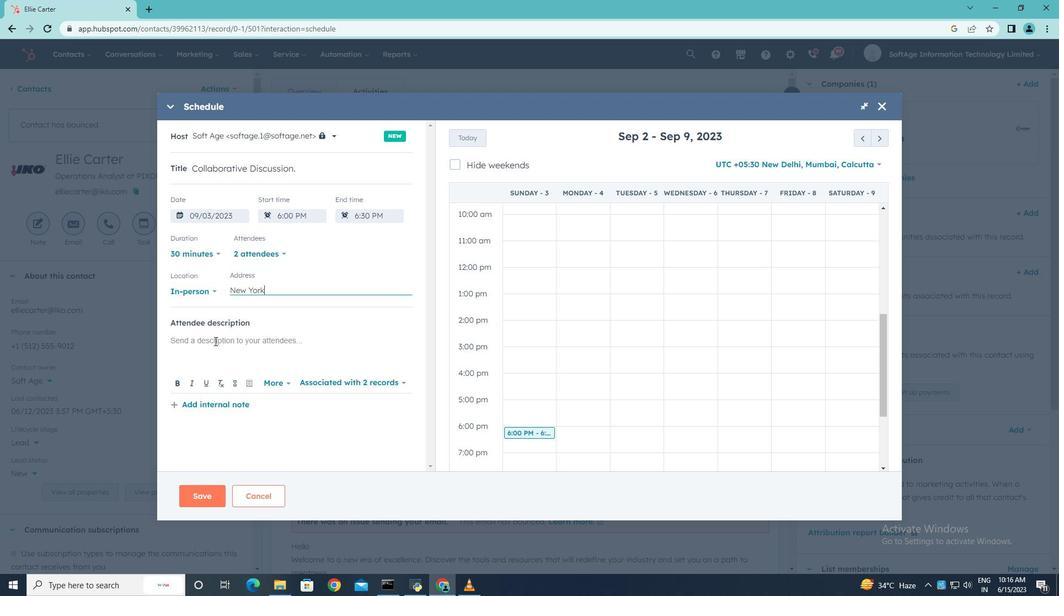 
Action: Key pressed <Key.shift>Kindly<Key.space>join<Key.space>this<Key.space>meeting<Key.space>to<Key.space>understand<Key.space><Key.shift>Product<Key.space><Key.shift>Demo<Key.space>and<Key.space><Key.shift>Service<Key.space><Key.shift>Presentation..
Screenshot: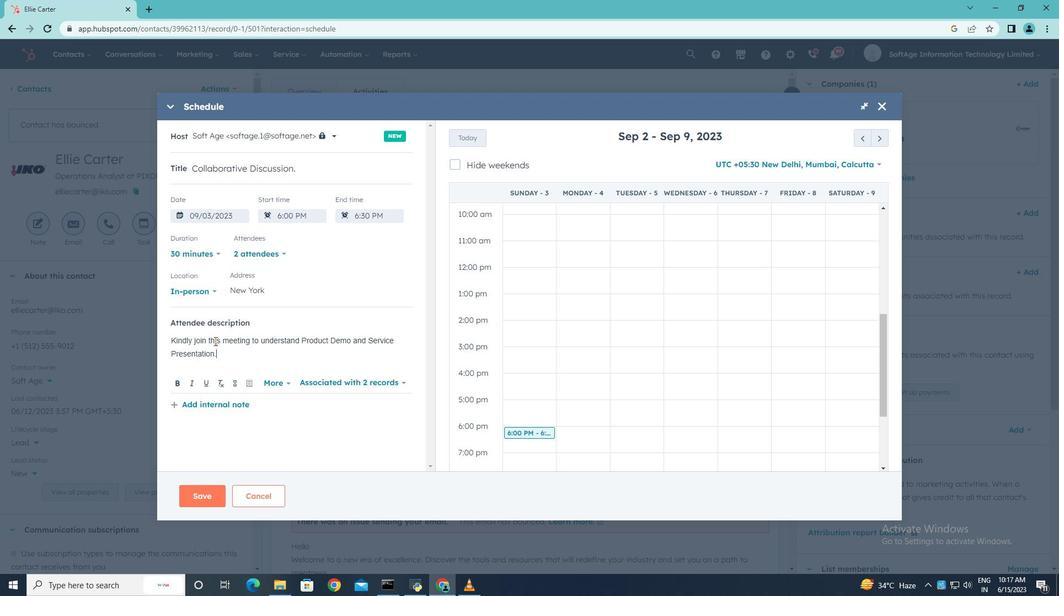 
Action: Mouse moved to (198, 495)
Screenshot: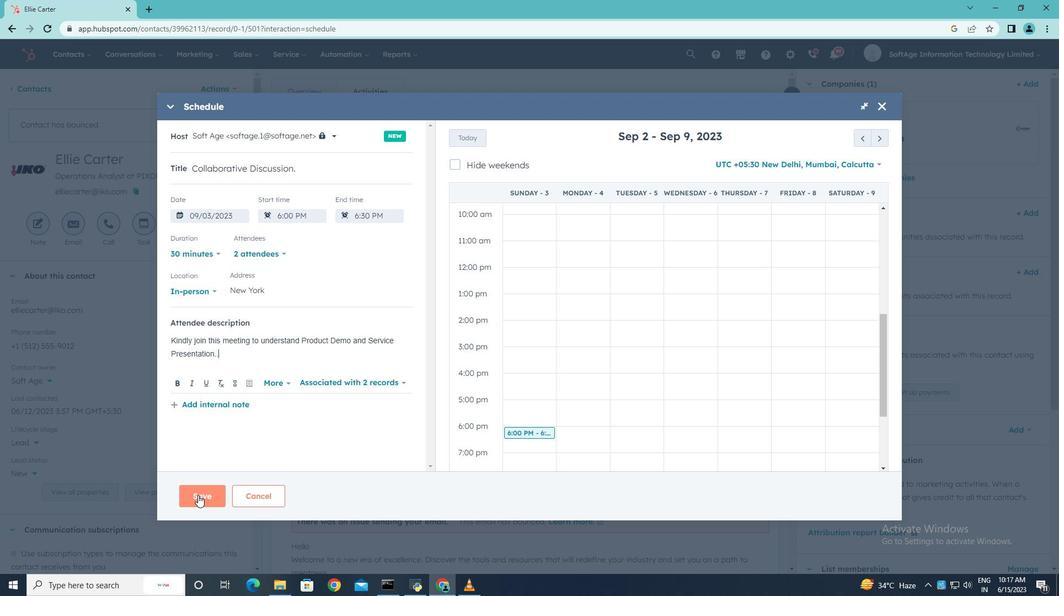
Action: Mouse pressed left at (198, 495)
Screenshot: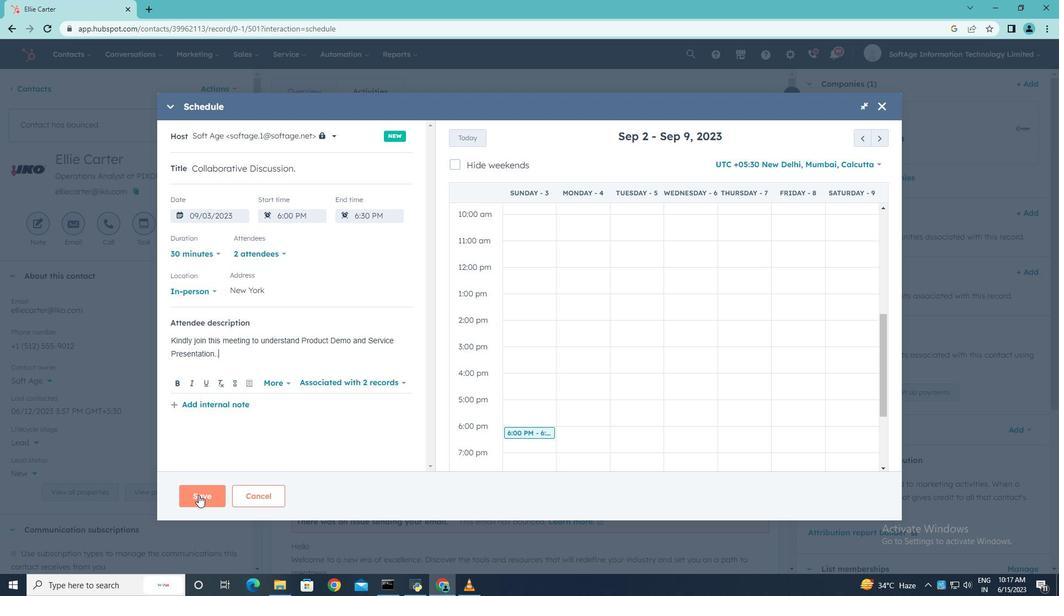 
